 Task: Create a due date automation trigger when advanced on, the moment a card is due add fields with custom field "Resume" set to a date less than 1 working days from now.
Action: Mouse moved to (838, 243)
Screenshot: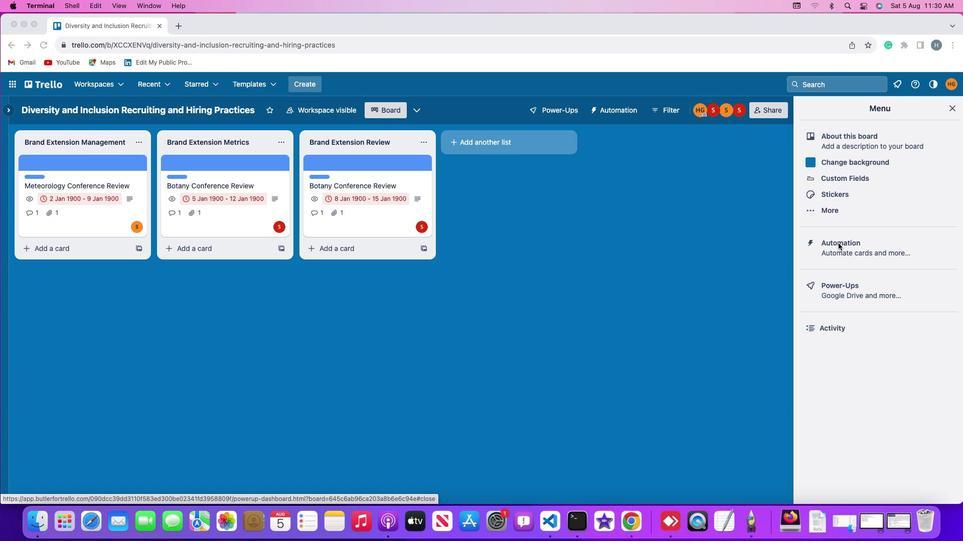 
Action: Mouse pressed left at (838, 243)
Screenshot: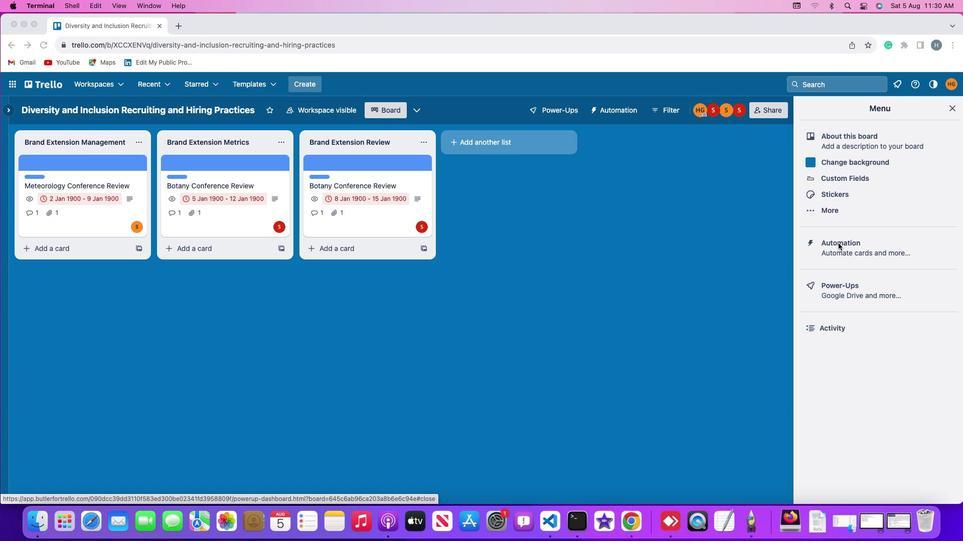 
Action: Mouse pressed left at (838, 243)
Screenshot: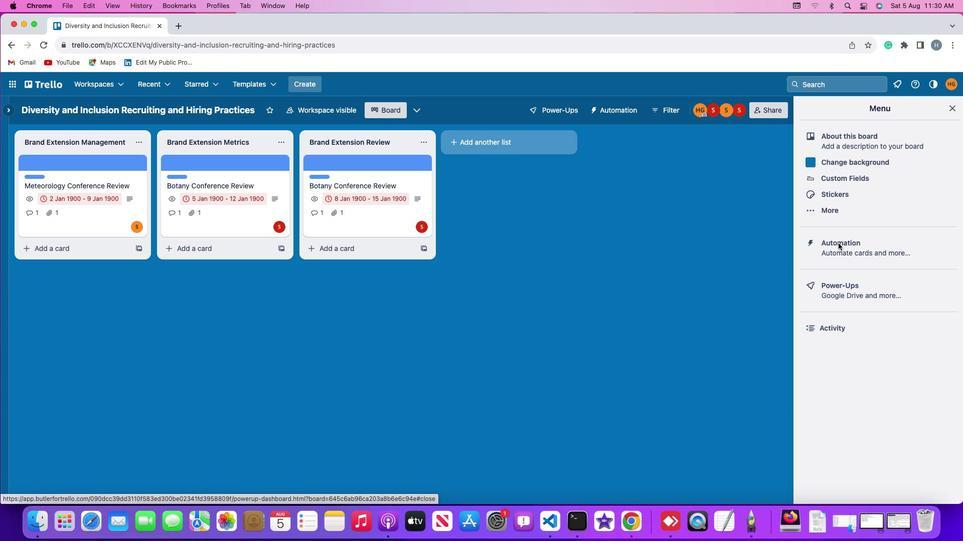 
Action: Mouse moved to (55, 238)
Screenshot: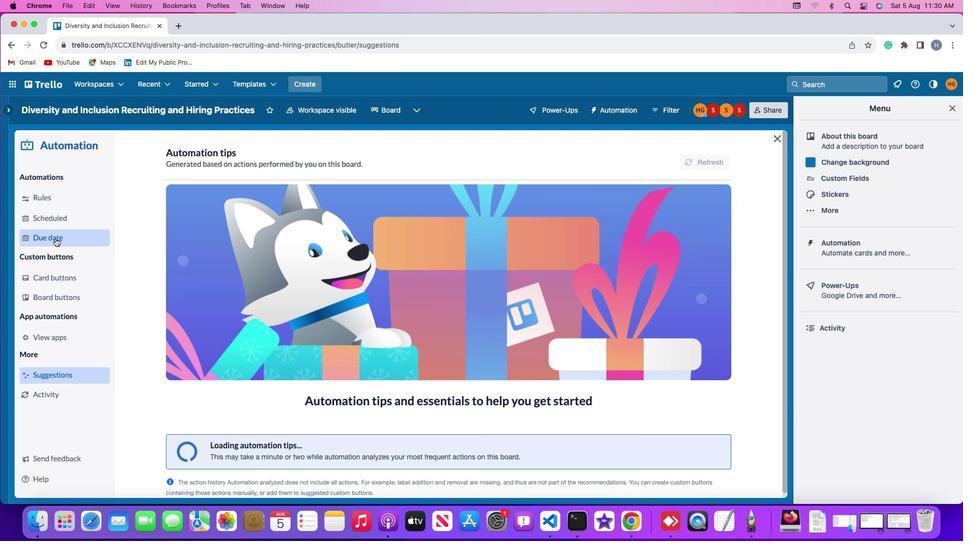 
Action: Mouse pressed left at (55, 238)
Screenshot: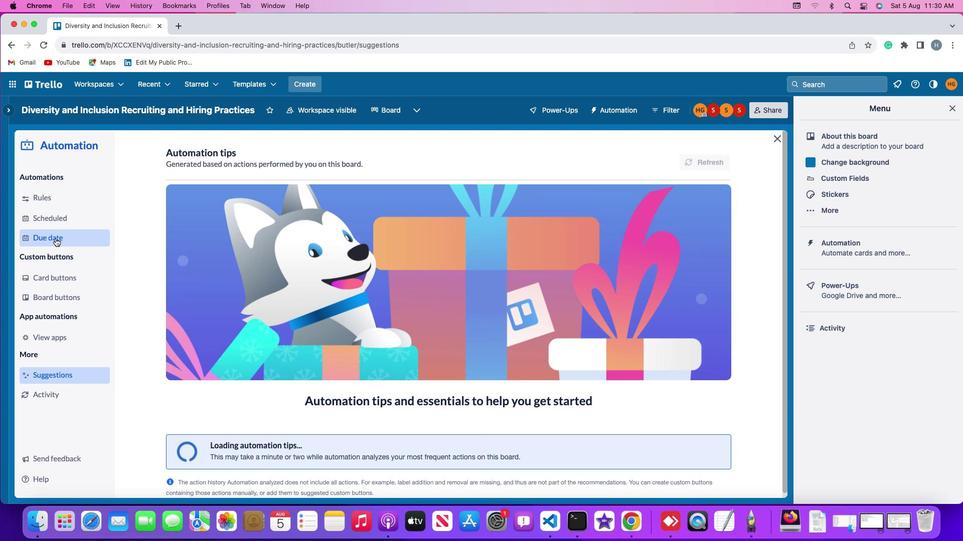 
Action: Mouse moved to (667, 151)
Screenshot: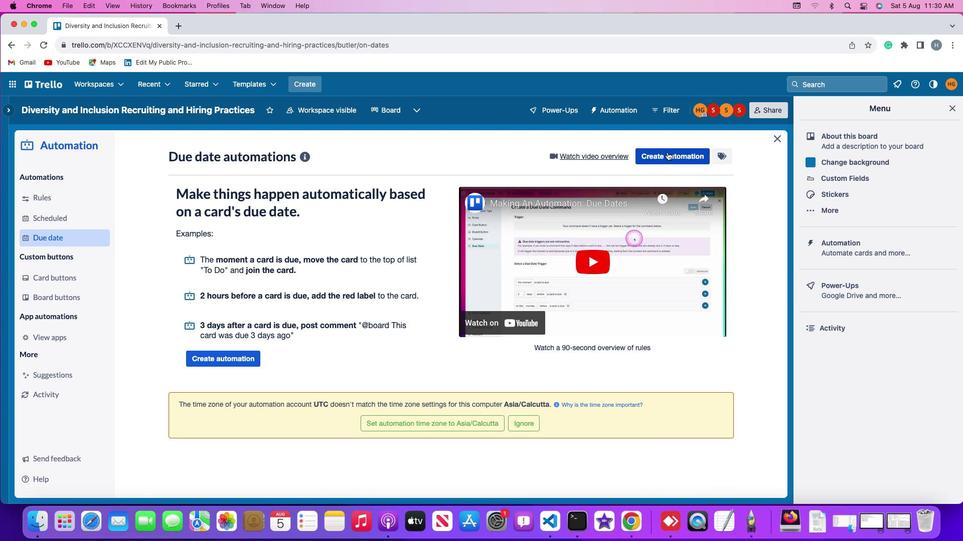
Action: Mouse pressed left at (667, 151)
Screenshot: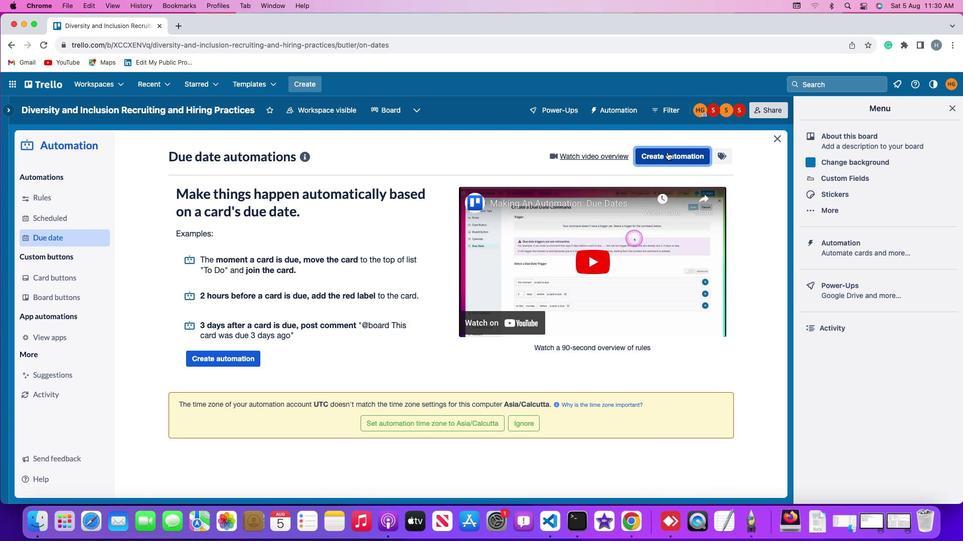 
Action: Mouse moved to (448, 249)
Screenshot: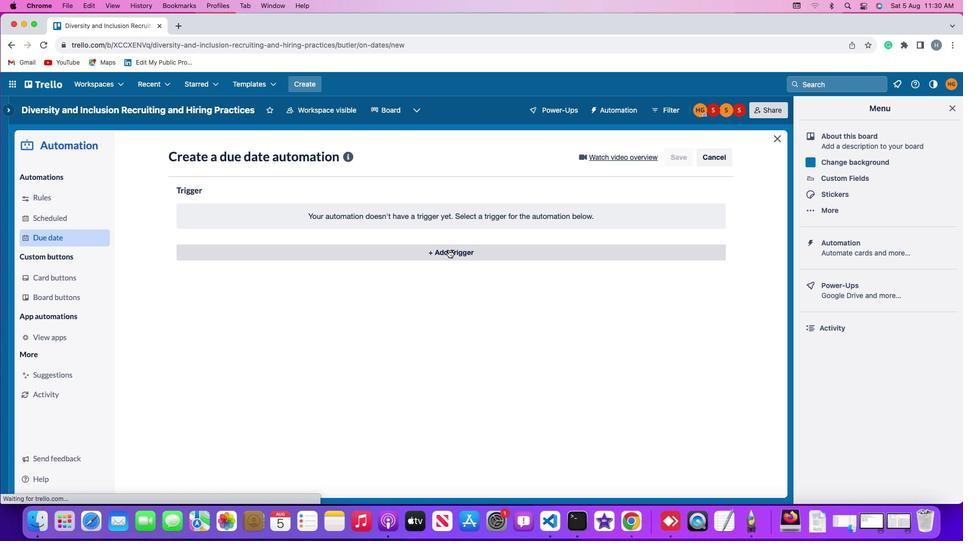 
Action: Mouse pressed left at (448, 249)
Screenshot: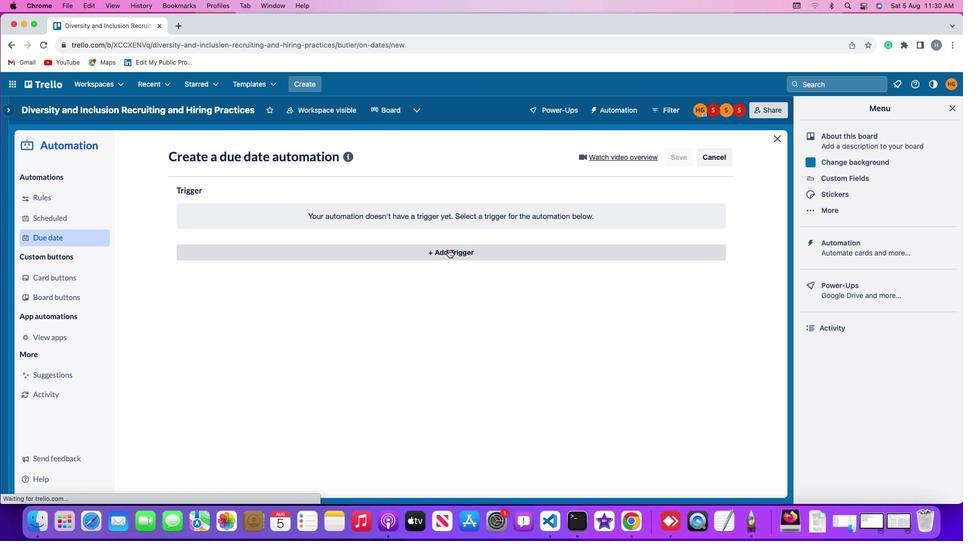 
Action: Mouse moved to (211, 366)
Screenshot: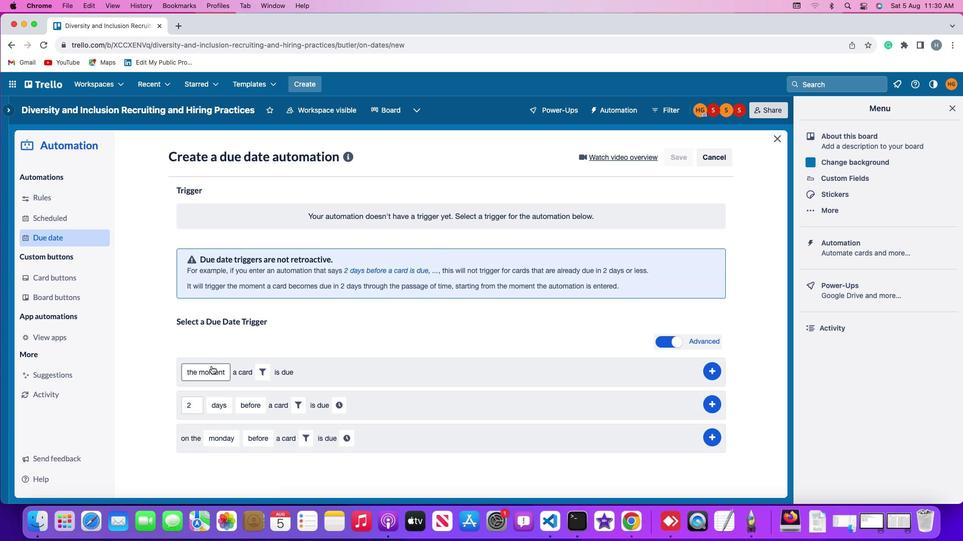
Action: Mouse pressed left at (211, 366)
Screenshot: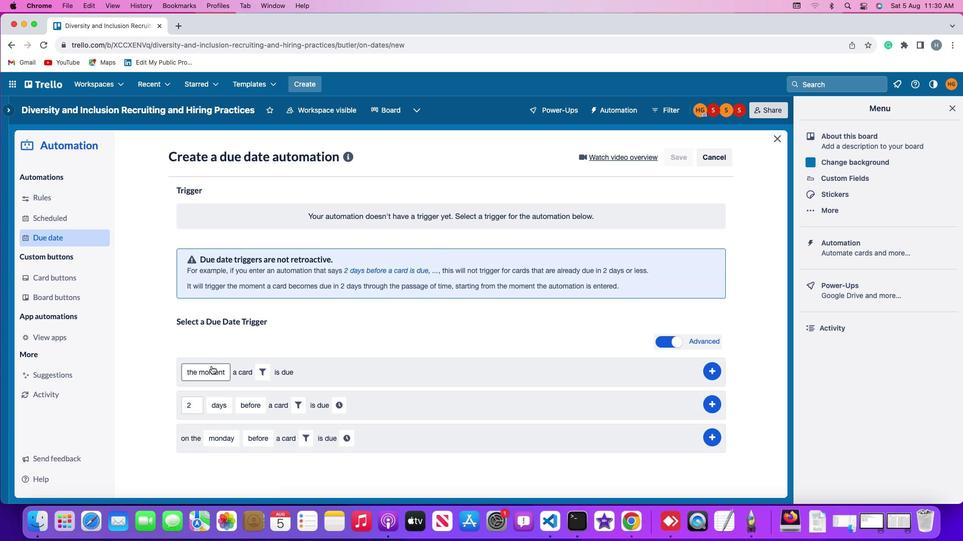 
Action: Mouse moved to (216, 388)
Screenshot: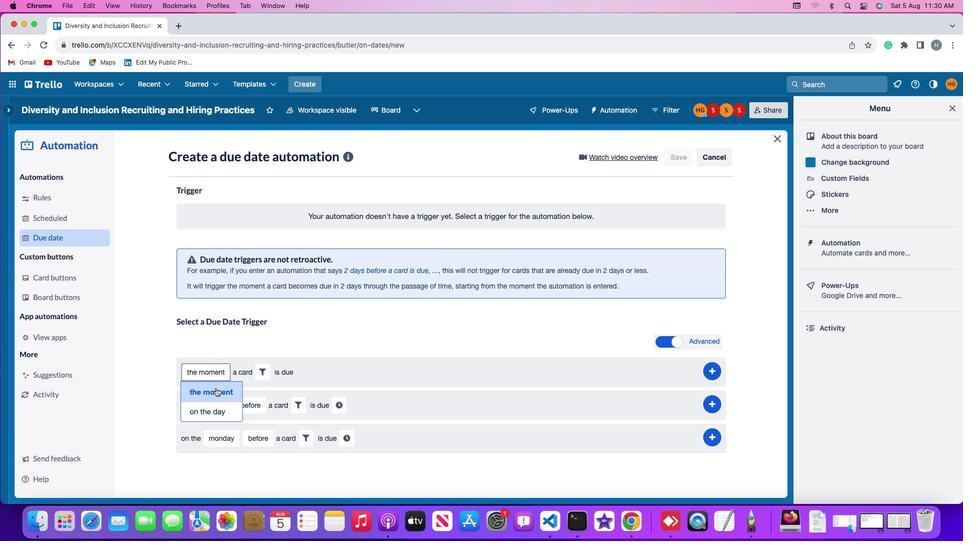 
Action: Mouse pressed left at (216, 388)
Screenshot: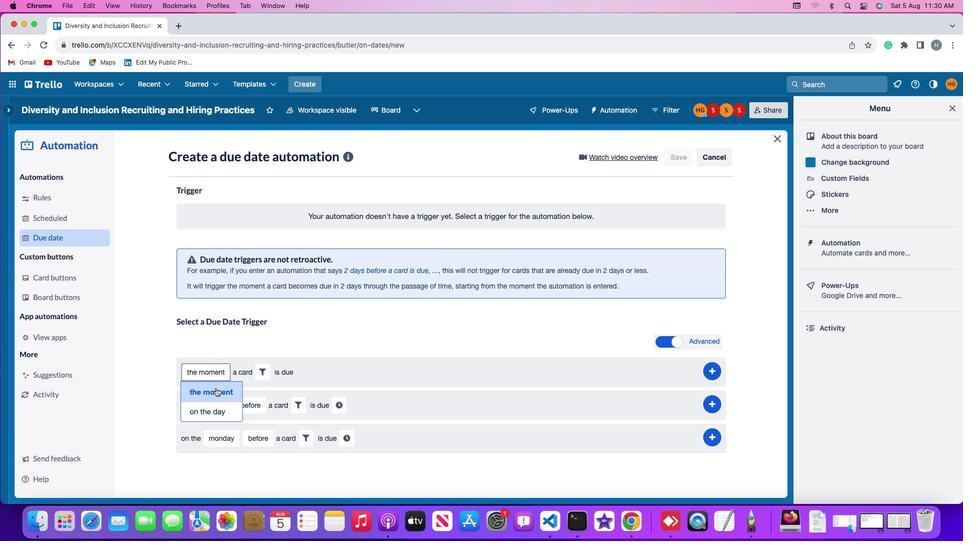 
Action: Mouse moved to (261, 373)
Screenshot: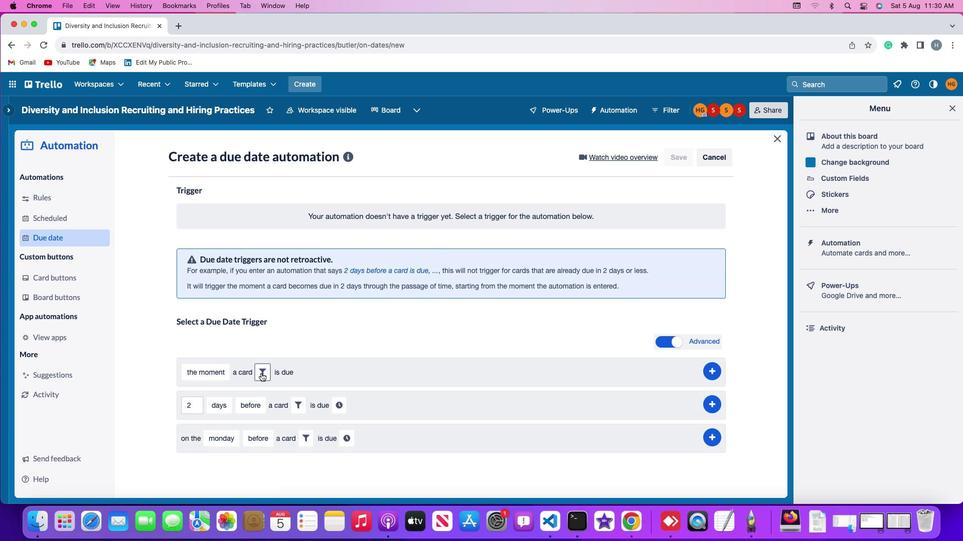 
Action: Mouse pressed left at (261, 373)
Screenshot: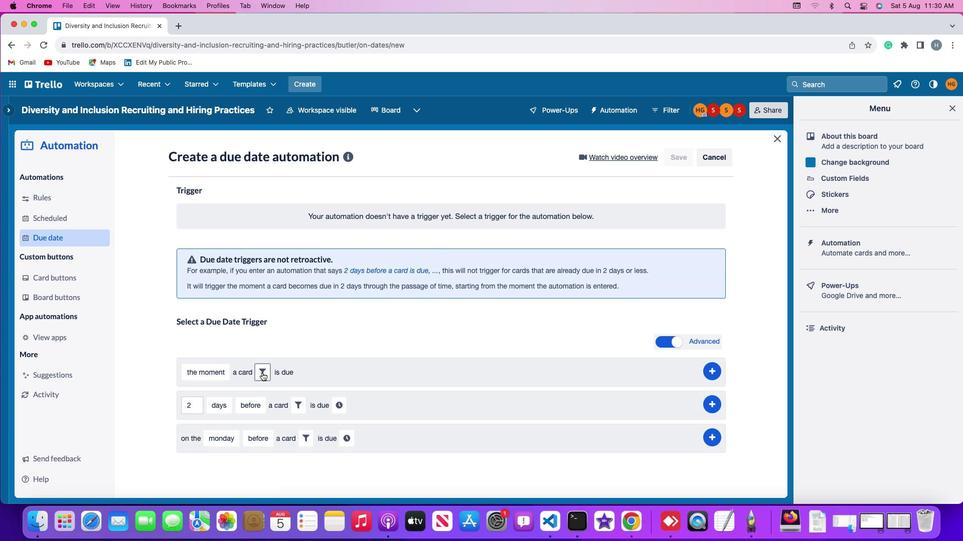 
Action: Mouse moved to (428, 402)
Screenshot: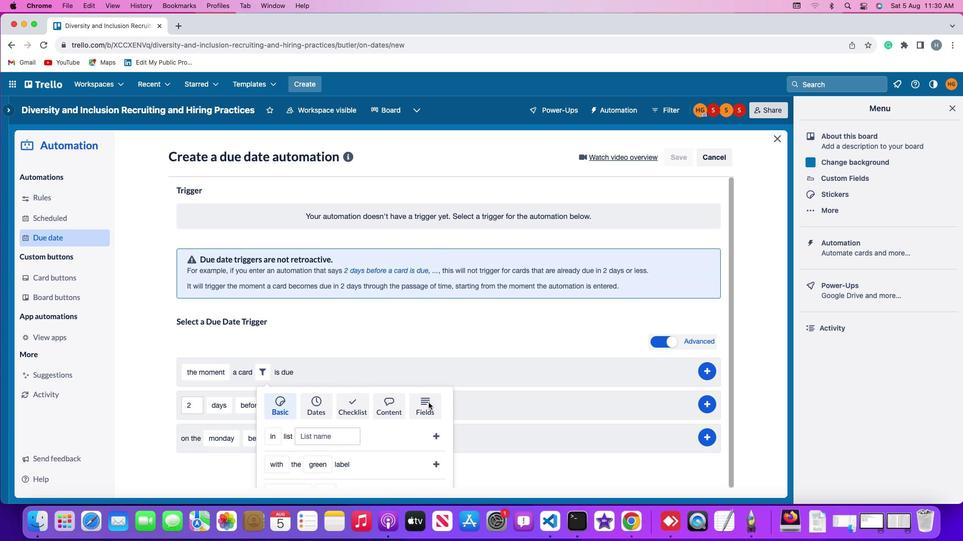 
Action: Mouse pressed left at (428, 402)
Screenshot: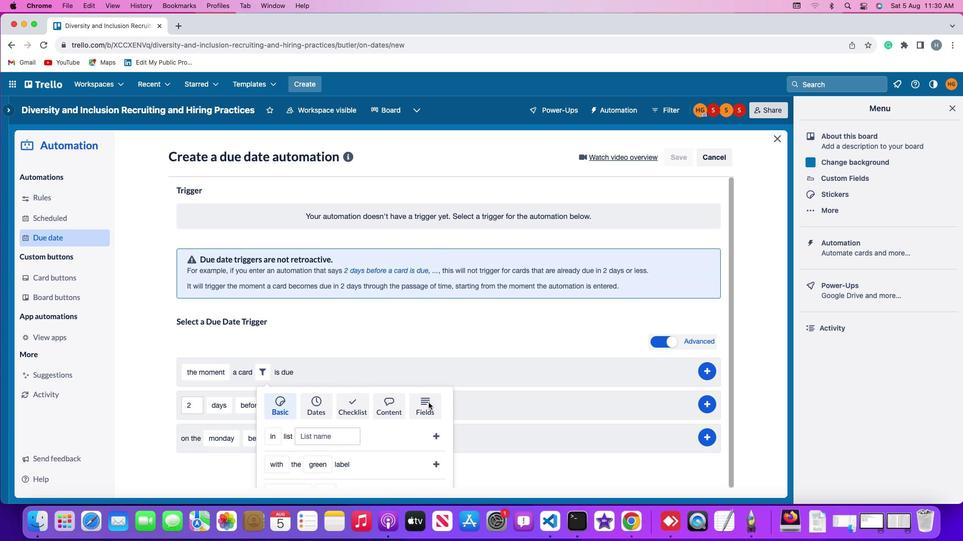 
Action: Mouse scrolled (428, 402) with delta (0, 0)
Screenshot: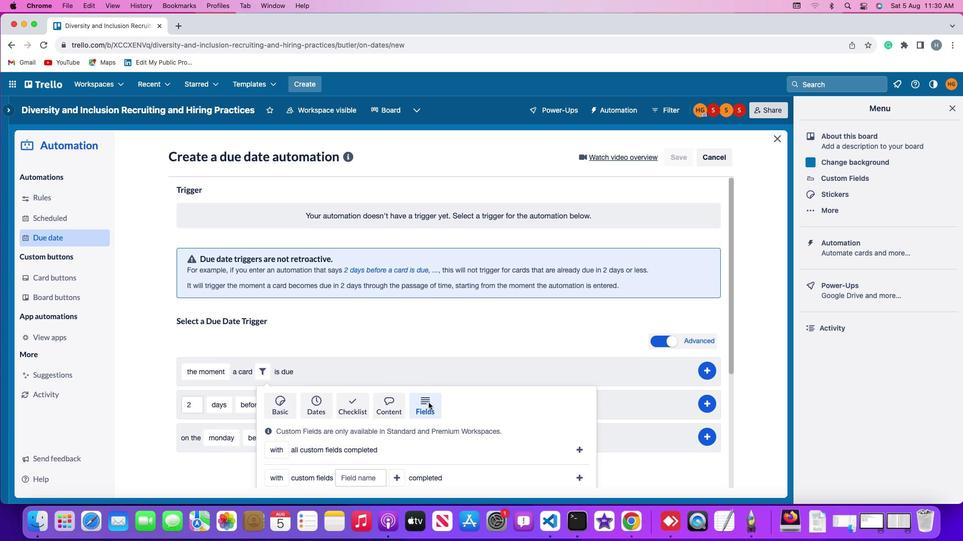 
Action: Mouse scrolled (428, 402) with delta (0, 0)
Screenshot: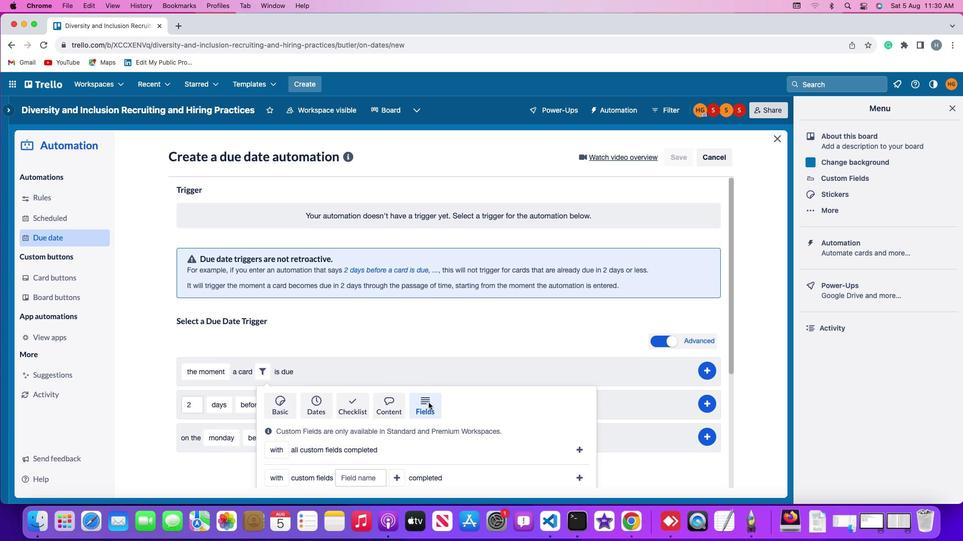 
Action: Mouse scrolled (428, 402) with delta (0, -1)
Screenshot: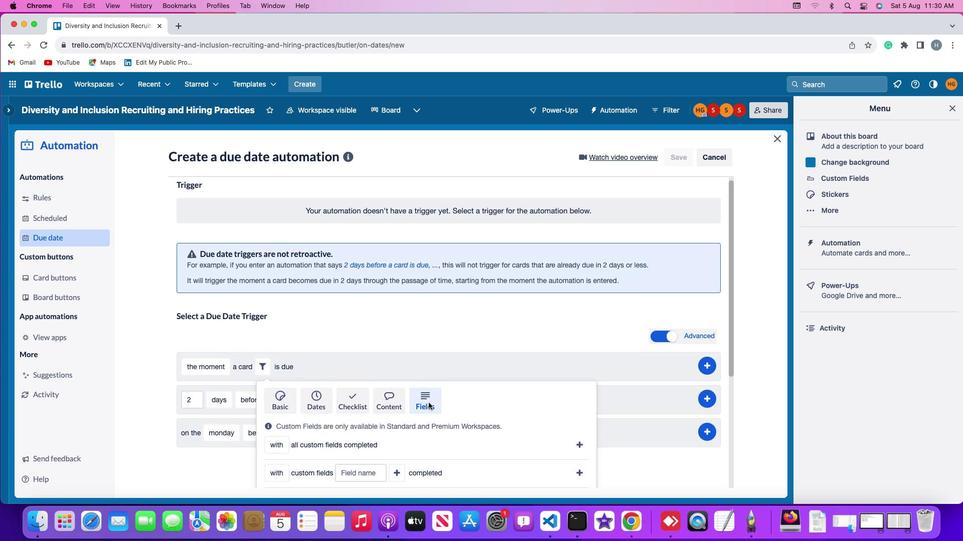 
Action: Mouse scrolled (428, 402) with delta (0, -2)
Screenshot: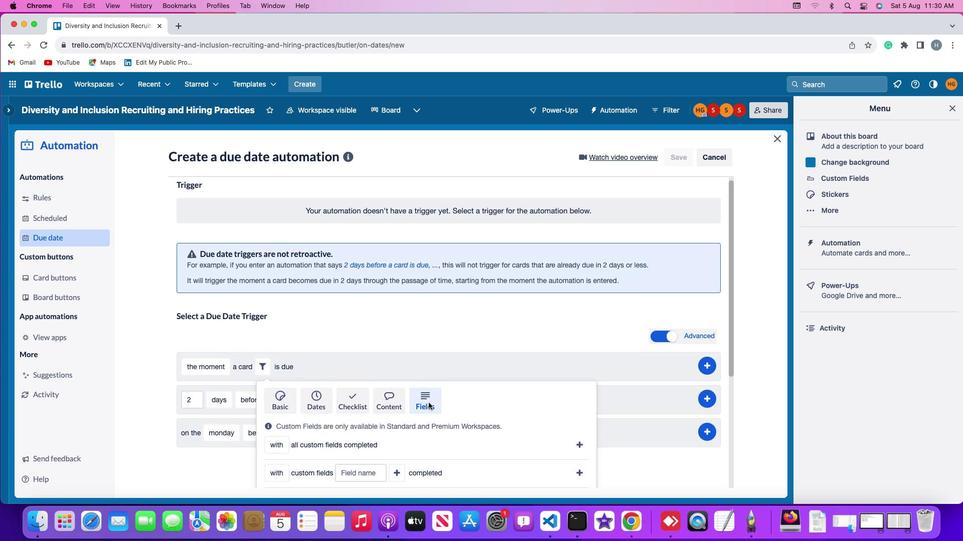 
Action: Mouse scrolled (428, 402) with delta (0, -3)
Screenshot: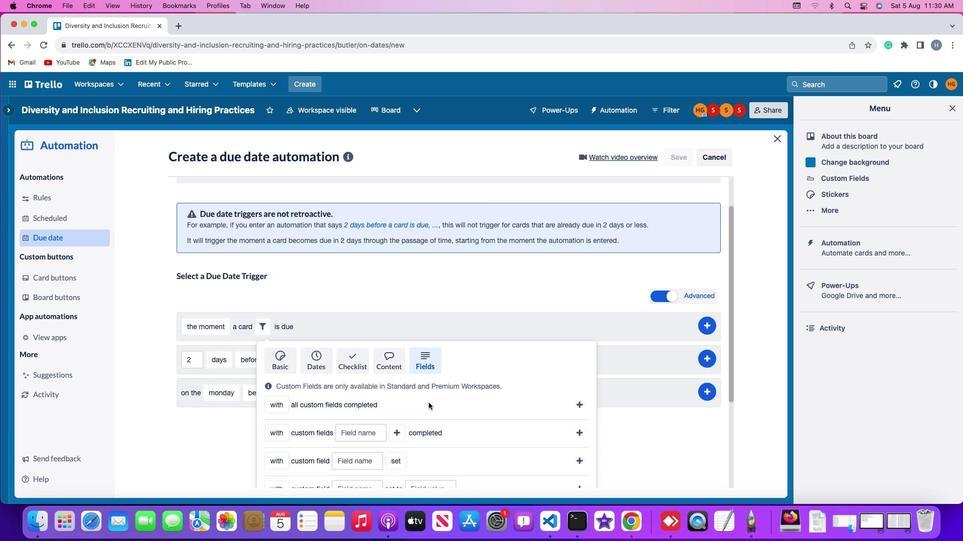 
Action: Mouse scrolled (428, 402) with delta (0, -3)
Screenshot: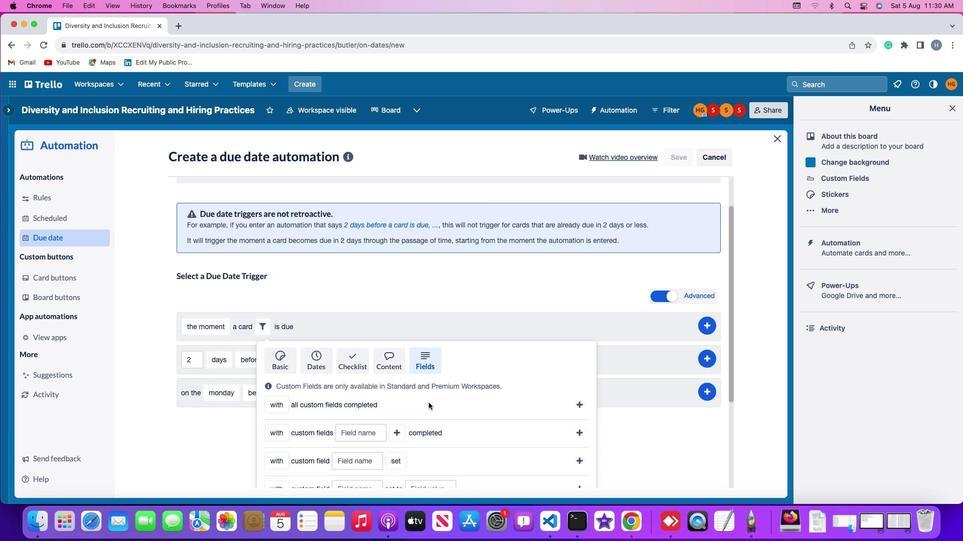 
Action: Mouse scrolled (428, 402) with delta (0, -3)
Screenshot: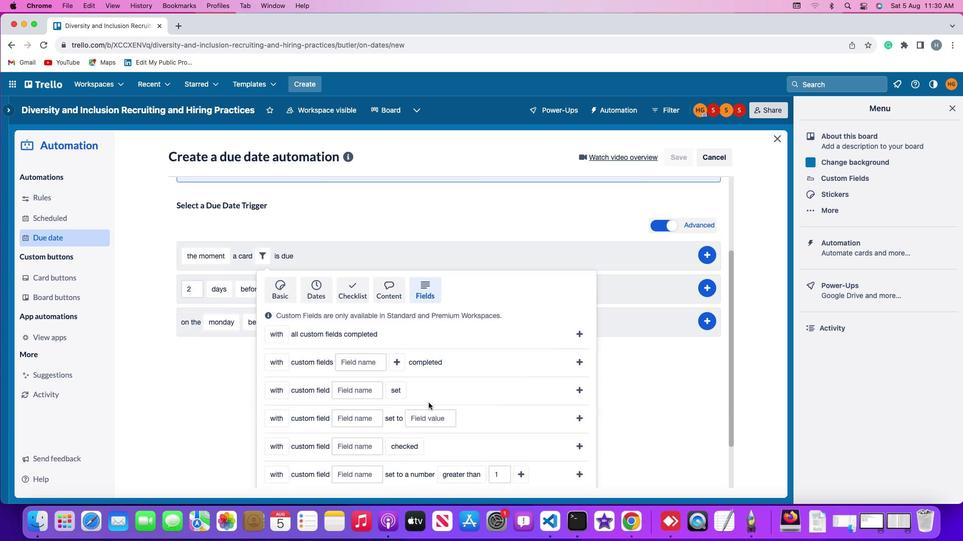 
Action: Mouse scrolled (428, 402) with delta (0, 0)
Screenshot: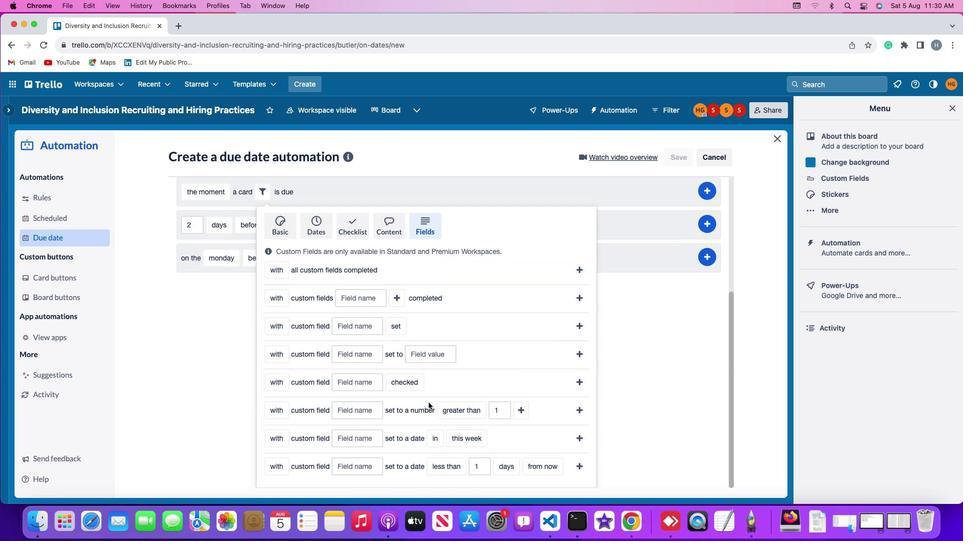 
Action: Mouse scrolled (428, 402) with delta (0, 0)
Screenshot: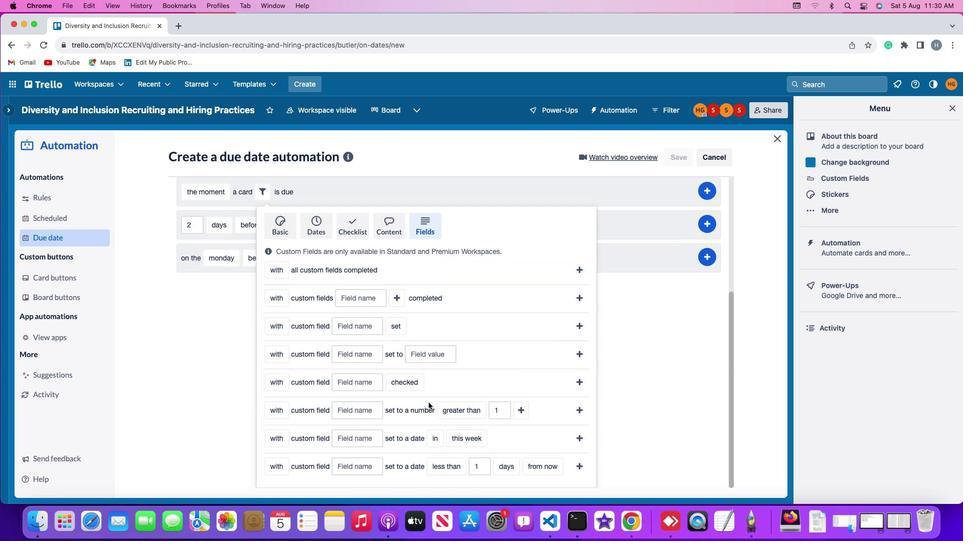 
Action: Mouse scrolled (428, 402) with delta (0, -1)
Screenshot: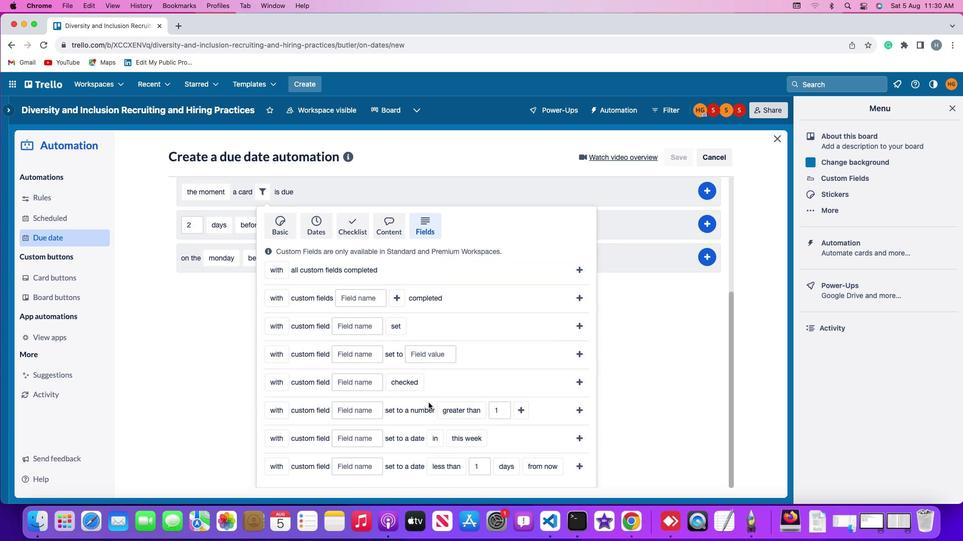 
Action: Mouse scrolled (428, 402) with delta (0, -2)
Screenshot: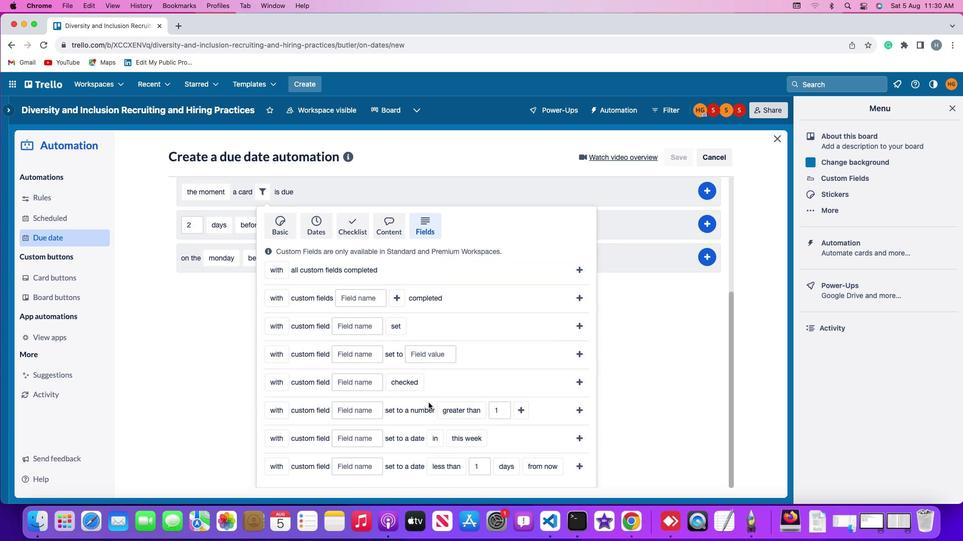 
Action: Mouse scrolled (428, 402) with delta (0, -3)
Screenshot: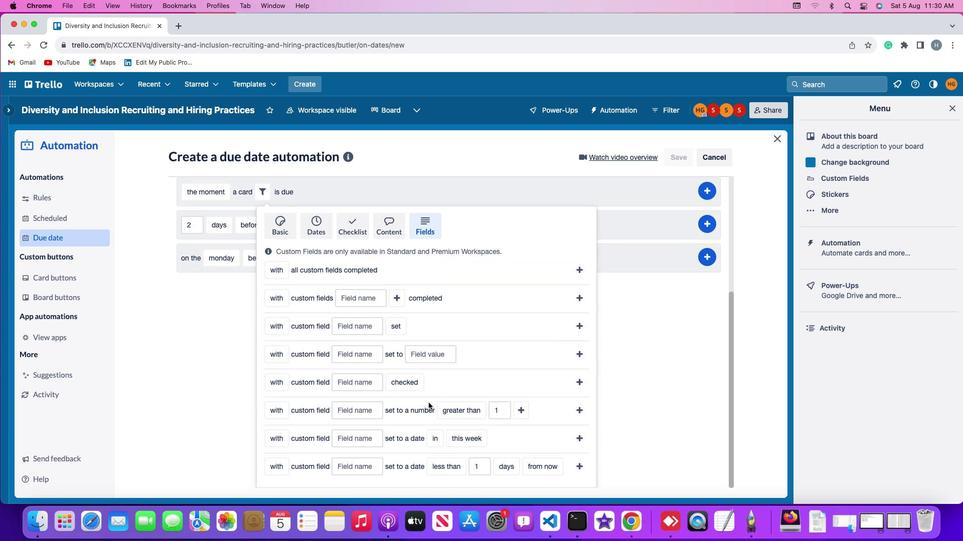 
Action: Mouse moved to (277, 466)
Screenshot: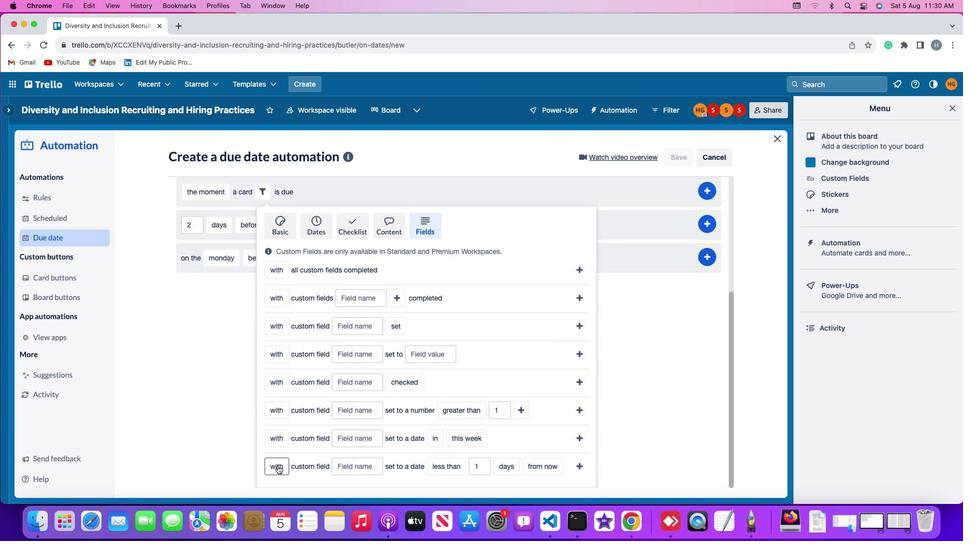 
Action: Mouse pressed left at (277, 466)
Screenshot: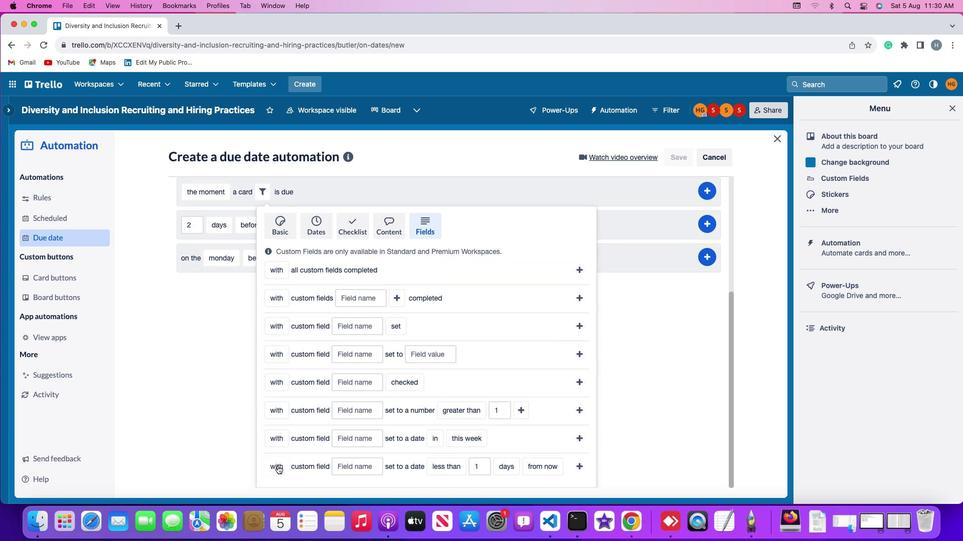 
Action: Mouse moved to (284, 427)
Screenshot: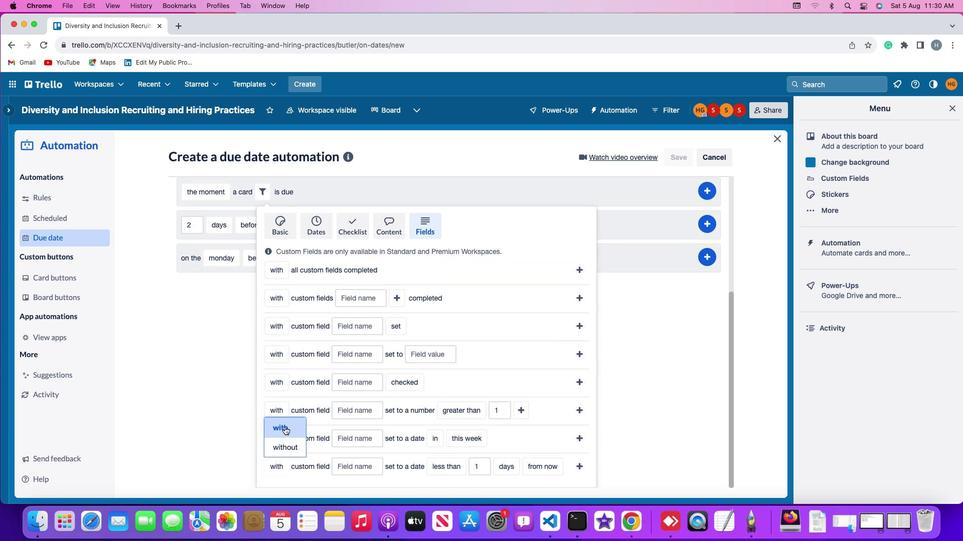 
Action: Mouse pressed left at (284, 427)
Screenshot: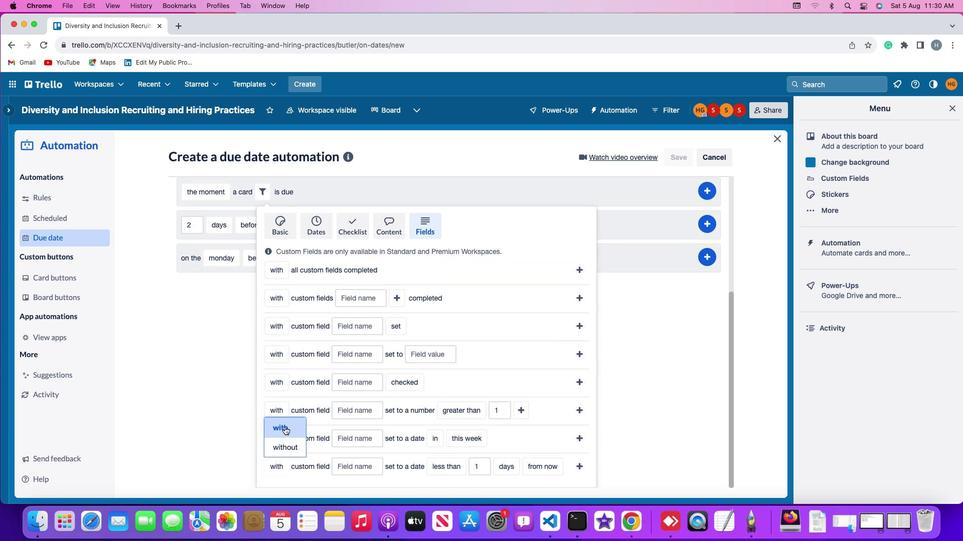 
Action: Mouse moved to (348, 466)
Screenshot: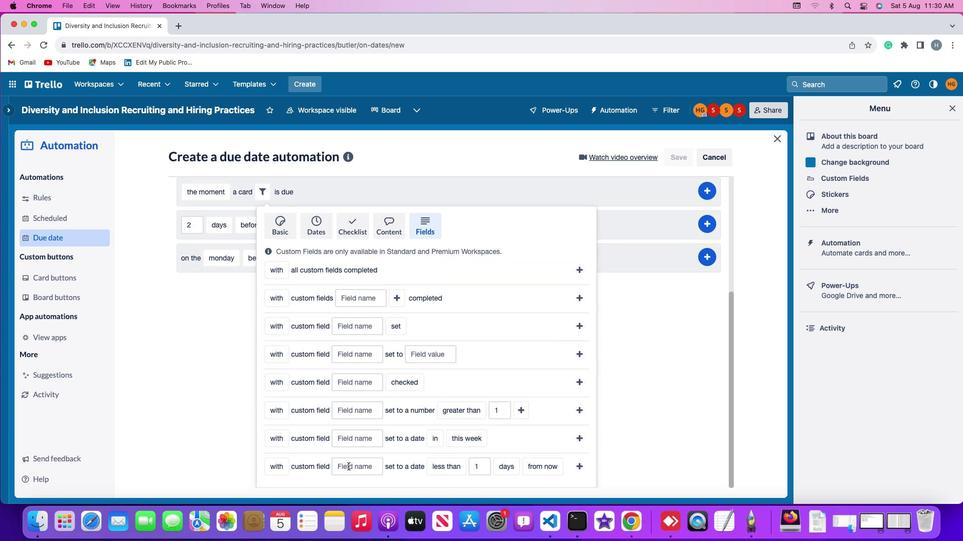 
Action: Mouse pressed left at (348, 466)
Screenshot: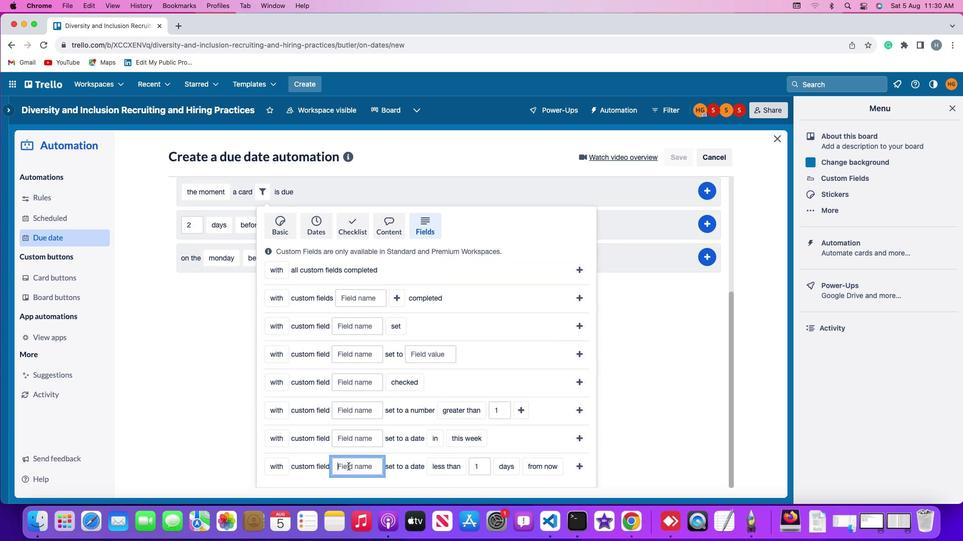 
Action: Mouse moved to (348, 466)
Screenshot: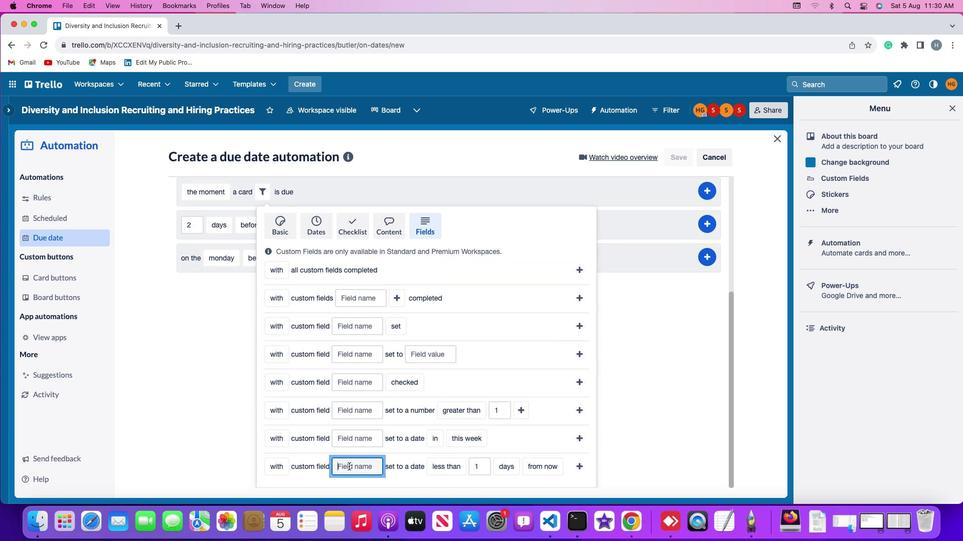 
Action: Key pressed Key.shift'R''e''s''u''m''e'
Screenshot: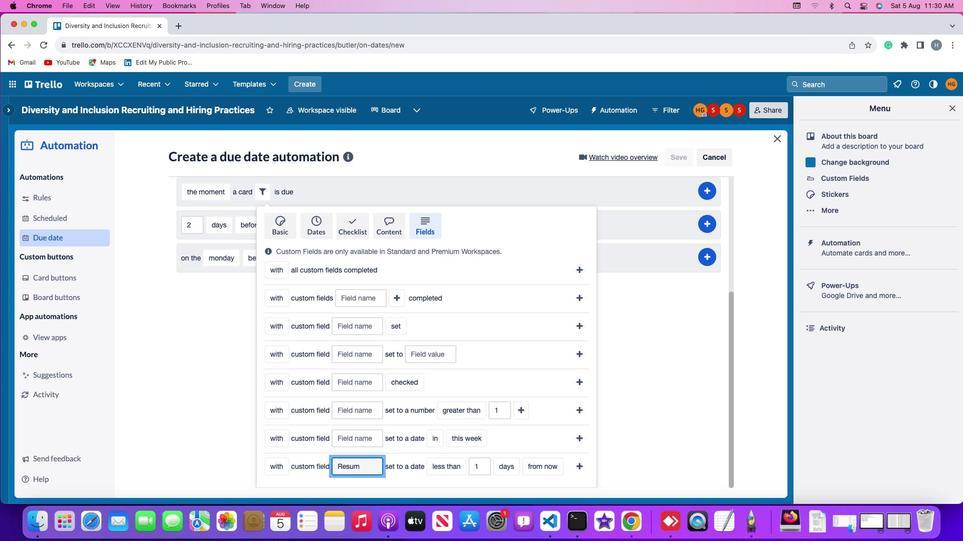 
Action: Mouse moved to (440, 466)
Screenshot: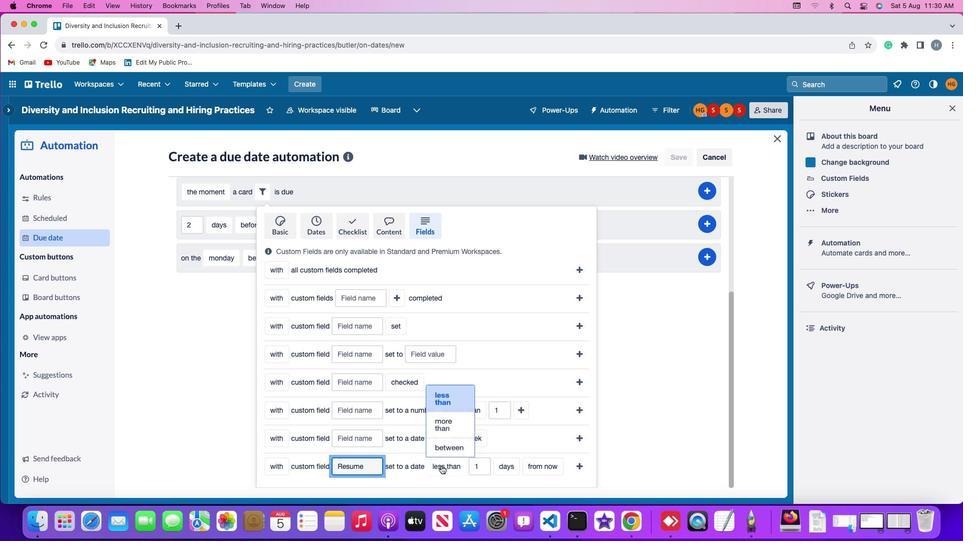 
Action: Mouse pressed left at (440, 466)
Screenshot: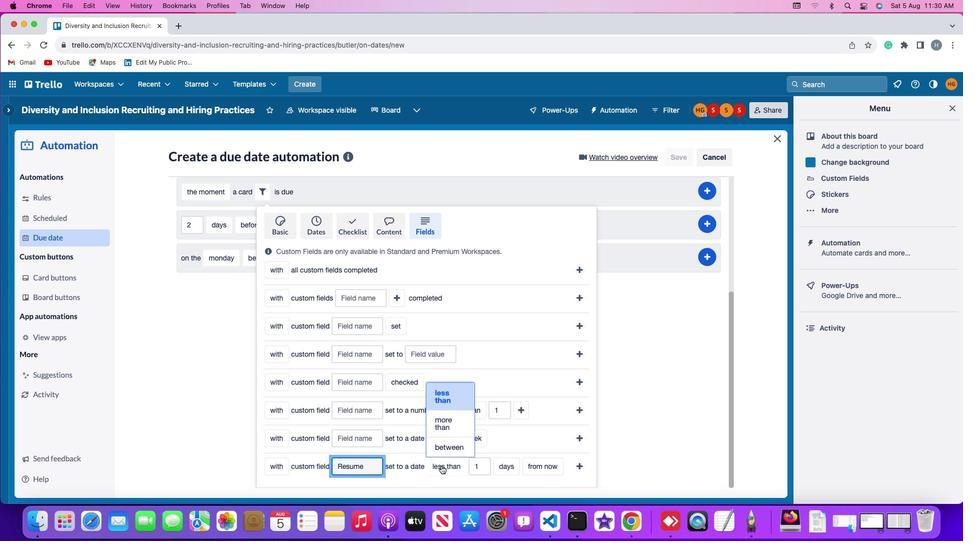 
Action: Mouse moved to (446, 397)
Screenshot: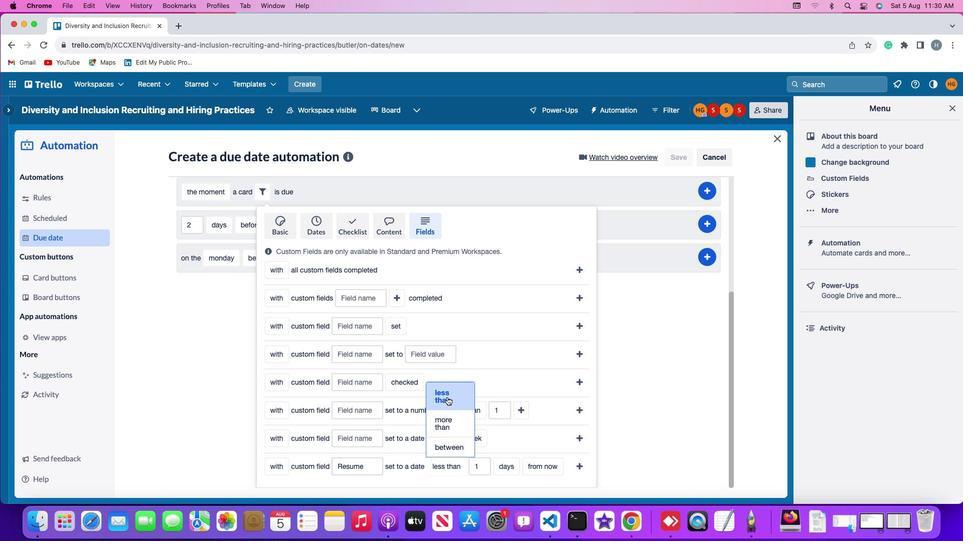
Action: Mouse pressed left at (446, 397)
Screenshot: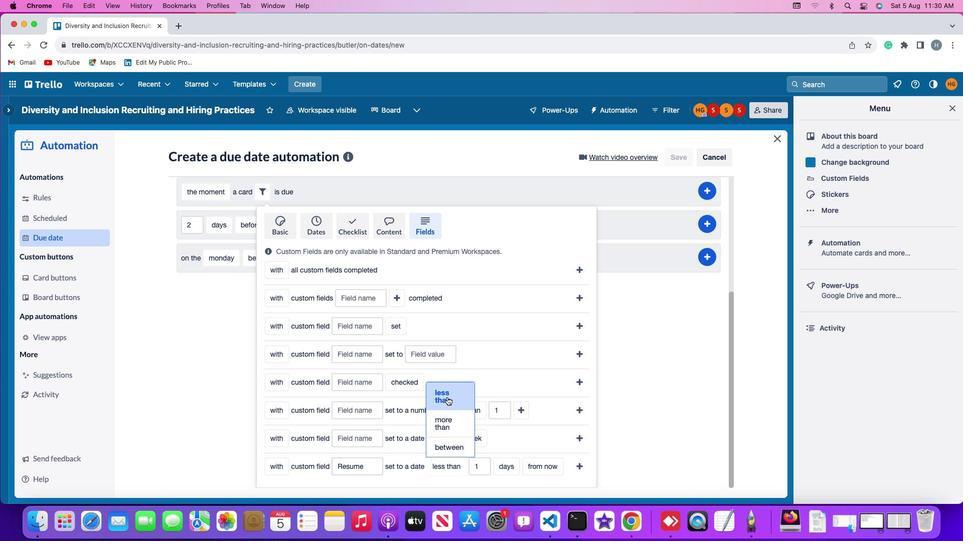 
Action: Mouse moved to (480, 468)
Screenshot: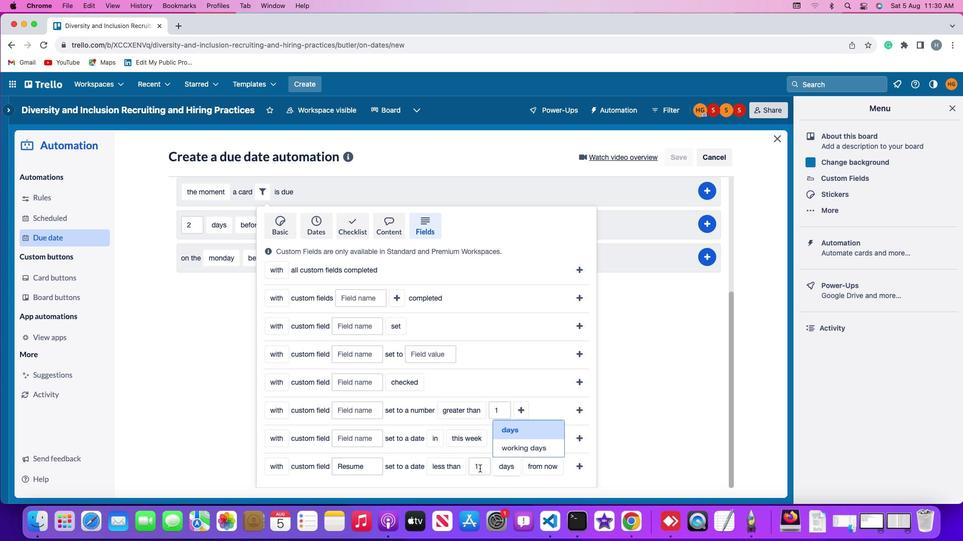 
Action: Mouse pressed left at (480, 468)
Screenshot: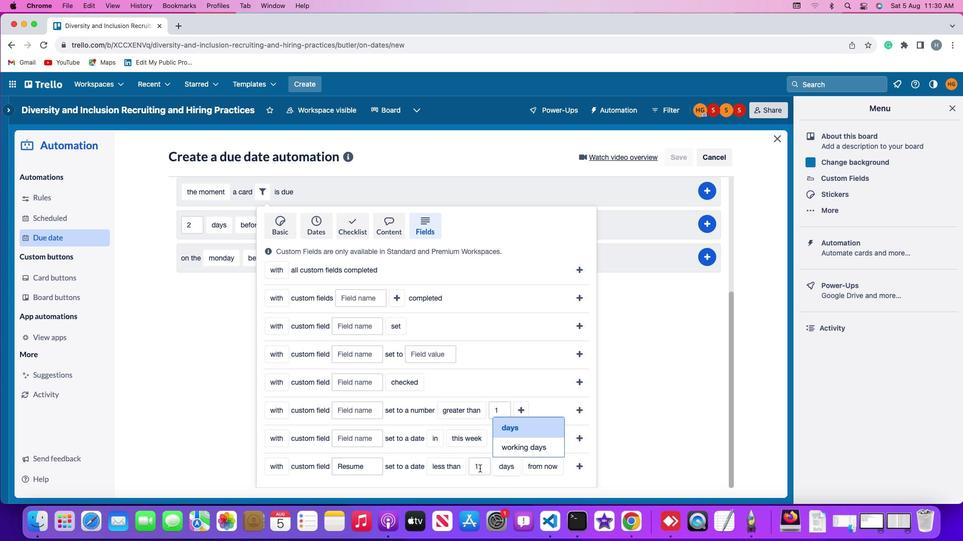 
Action: Mouse moved to (481, 467)
Screenshot: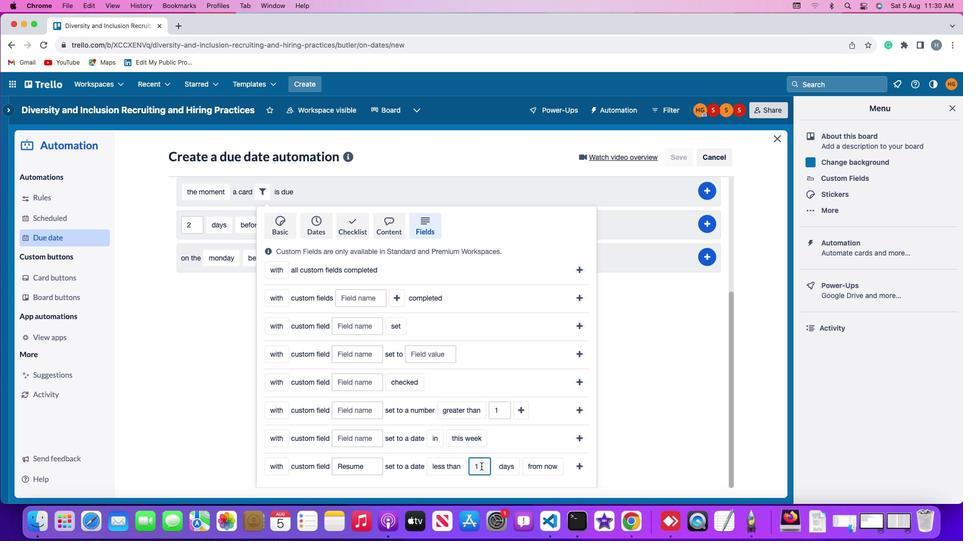 
Action: Key pressed Key.backspace
Screenshot: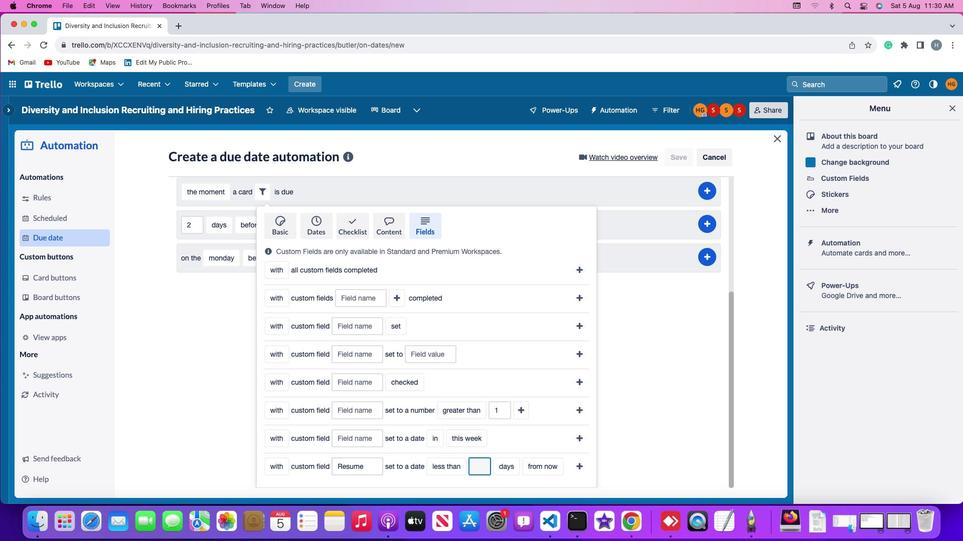 
Action: Mouse moved to (481, 467)
Screenshot: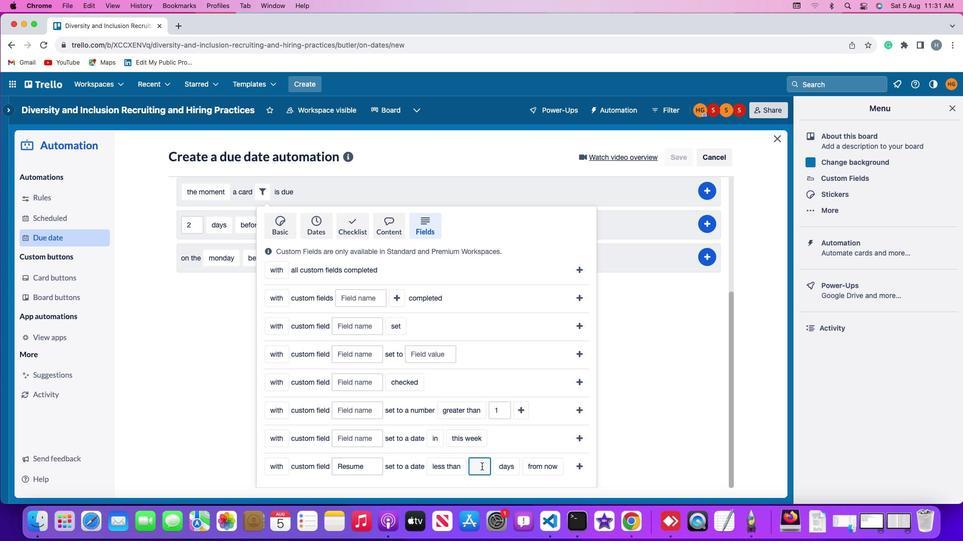 
Action: Key pressed '1'
Screenshot: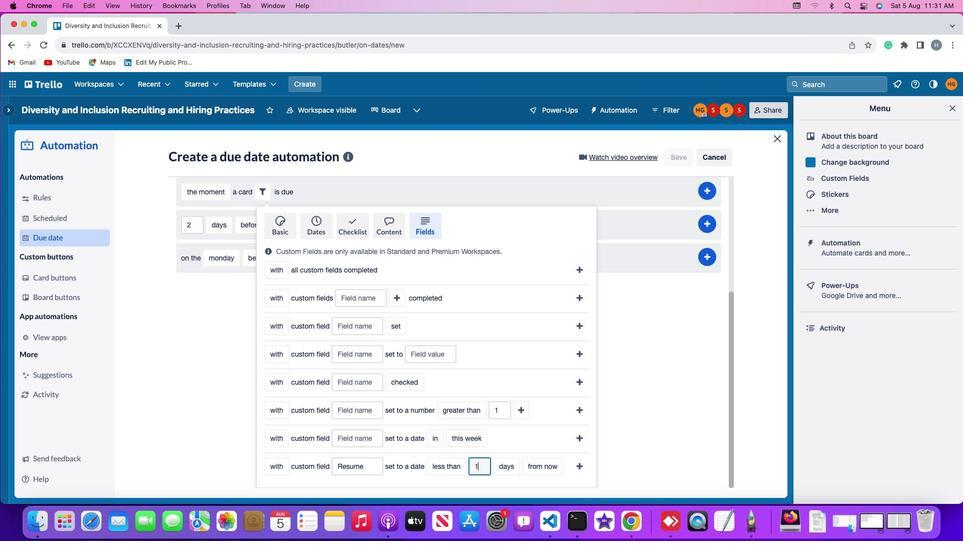 
Action: Mouse moved to (502, 469)
Screenshot: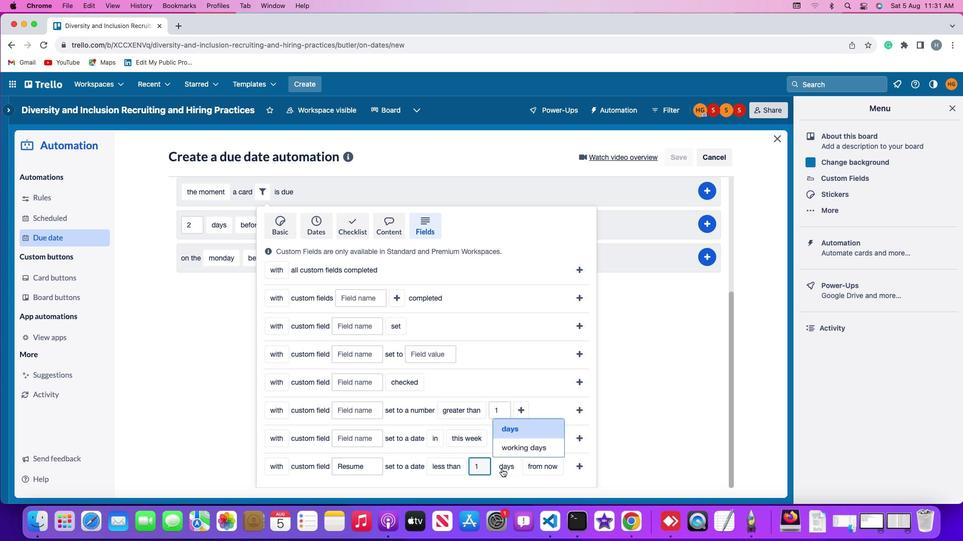 
Action: Mouse pressed left at (502, 469)
Screenshot: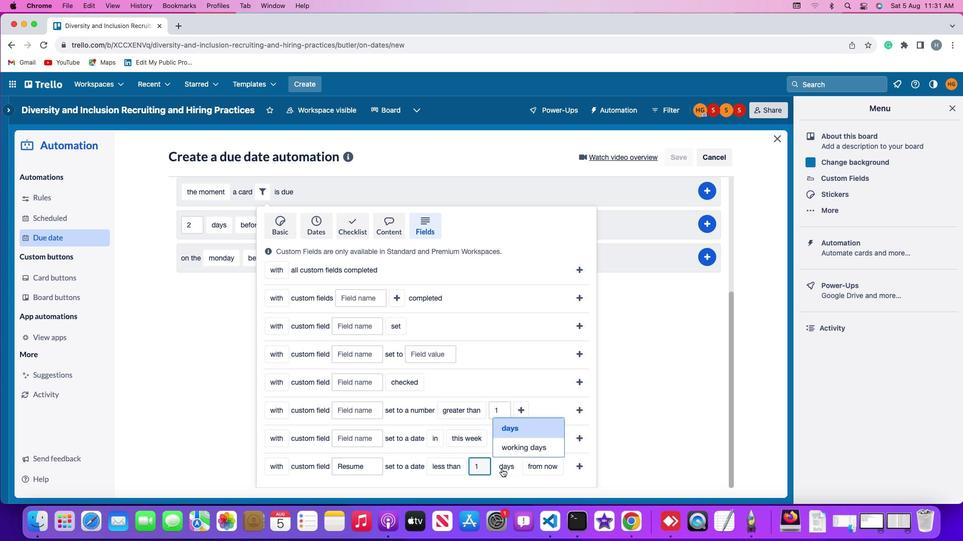 
Action: Mouse moved to (514, 451)
Screenshot: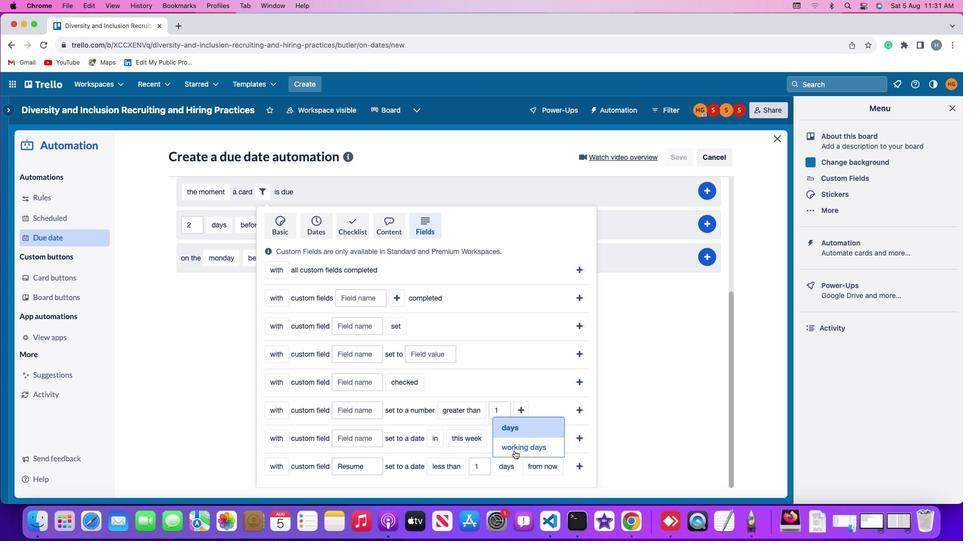 
Action: Mouse pressed left at (514, 451)
Screenshot: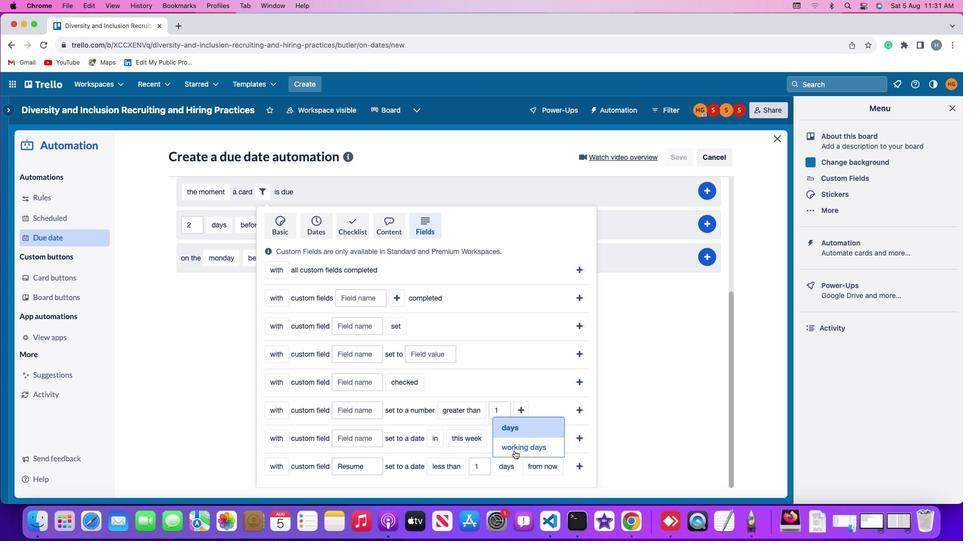 
Action: Mouse moved to (562, 467)
Screenshot: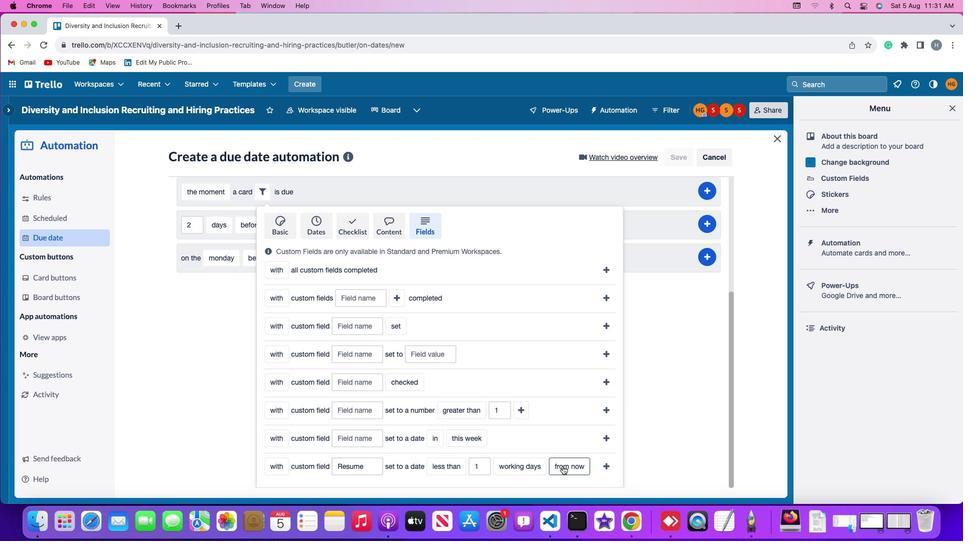 
Action: Mouse pressed left at (562, 467)
Screenshot: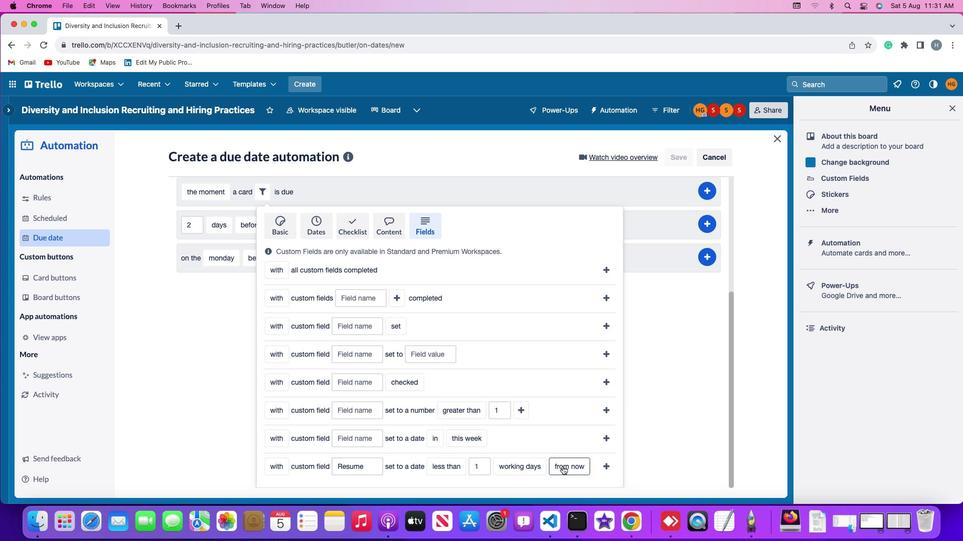 
Action: Mouse moved to (573, 422)
Screenshot: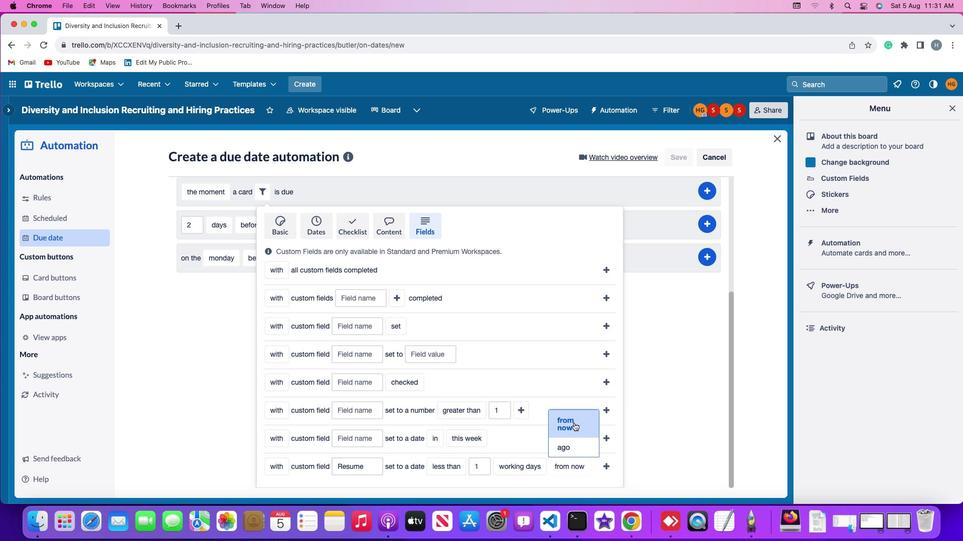 
Action: Mouse pressed left at (573, 422)
Screenshot: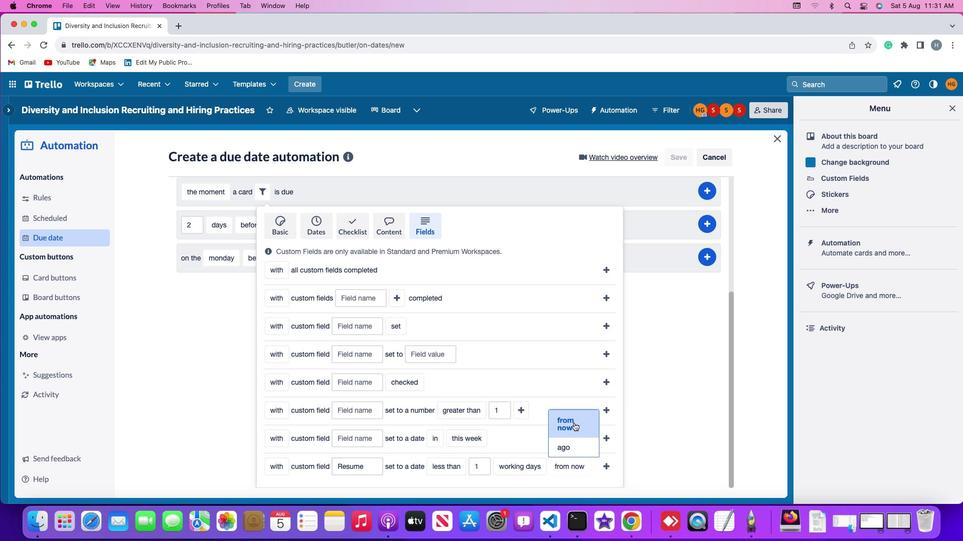 
Action: Mouse moved to (607, 465)
Screenshot: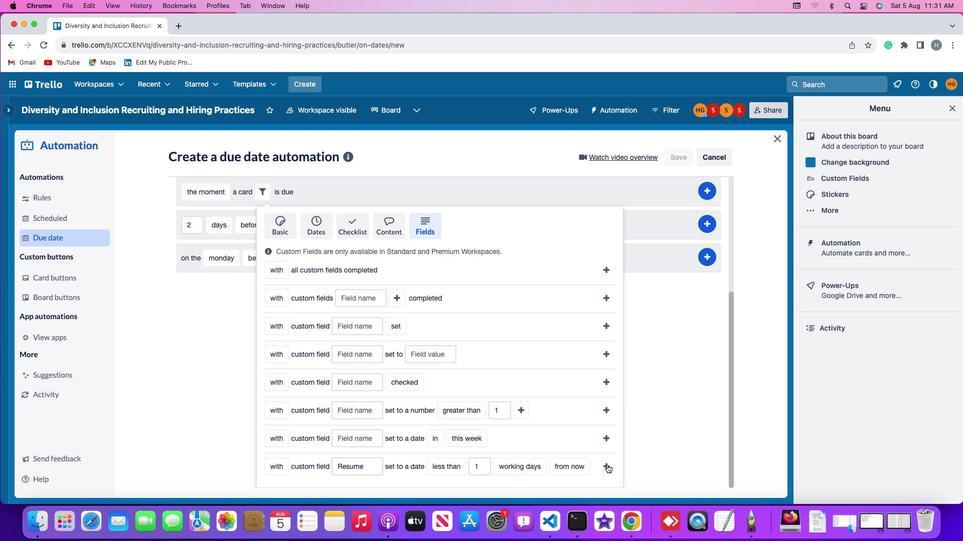 
Action: Mouse pressed left at (607, 465)
Screenshot: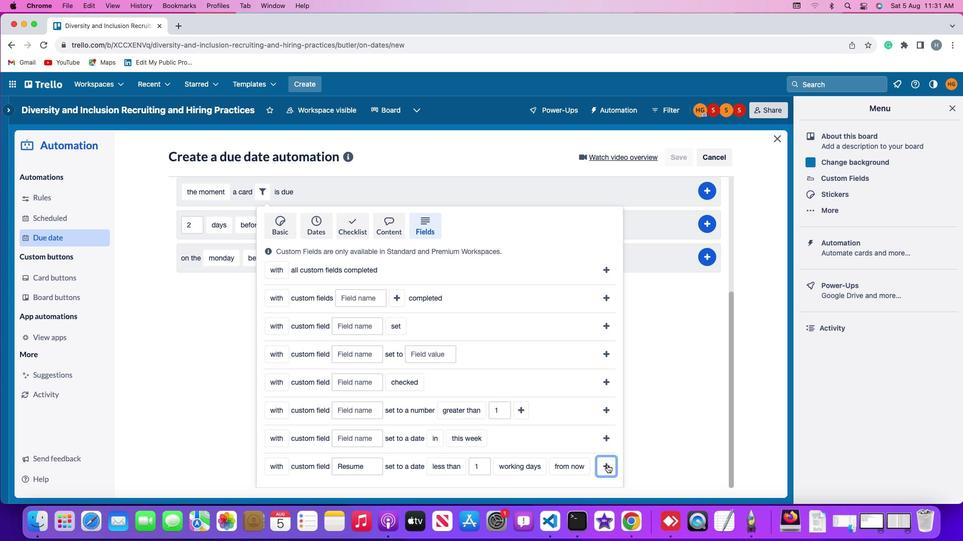 
Action: Mouse moved to (710, 368)
Screenshot: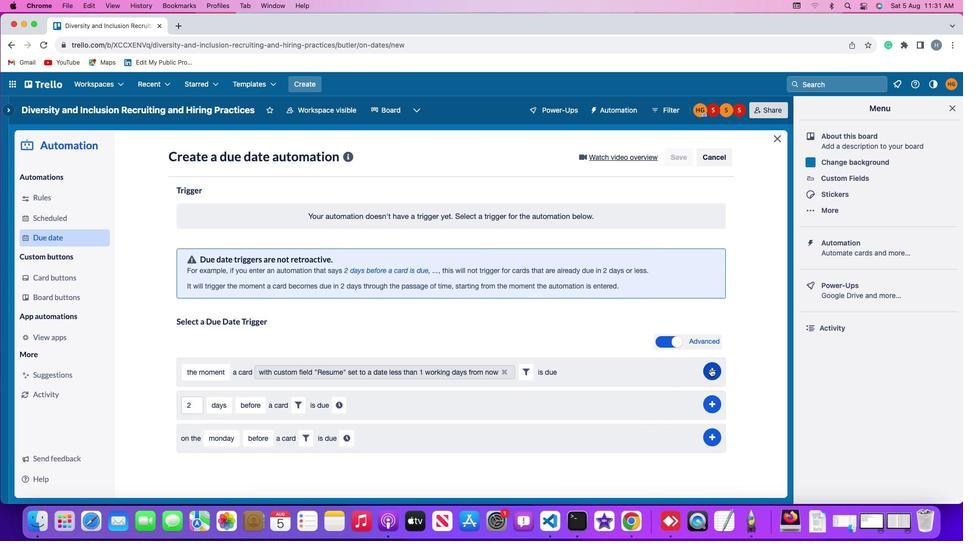 
Action: Mouse pressed left at (710, 368)
Screenshot: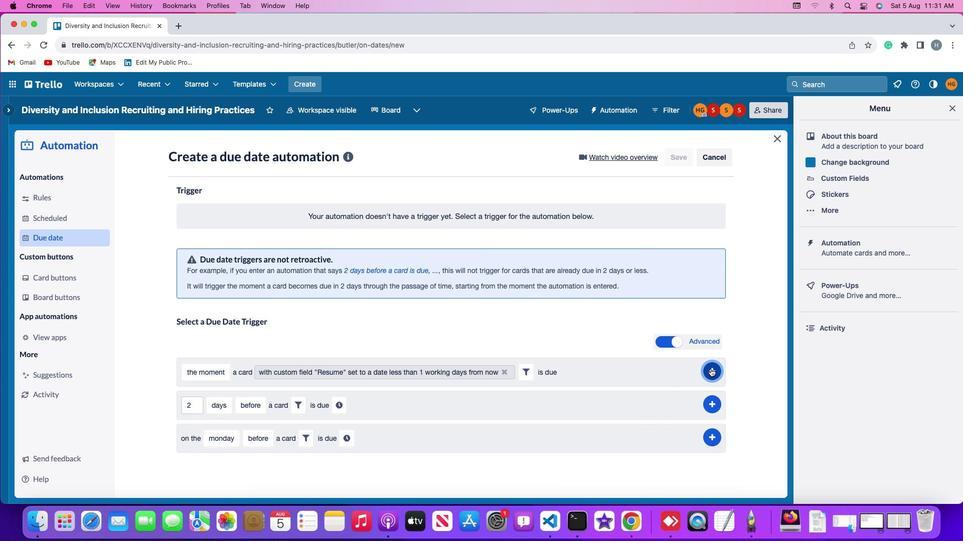 
Action: Mouse moved to (757, 309)
Screenshot: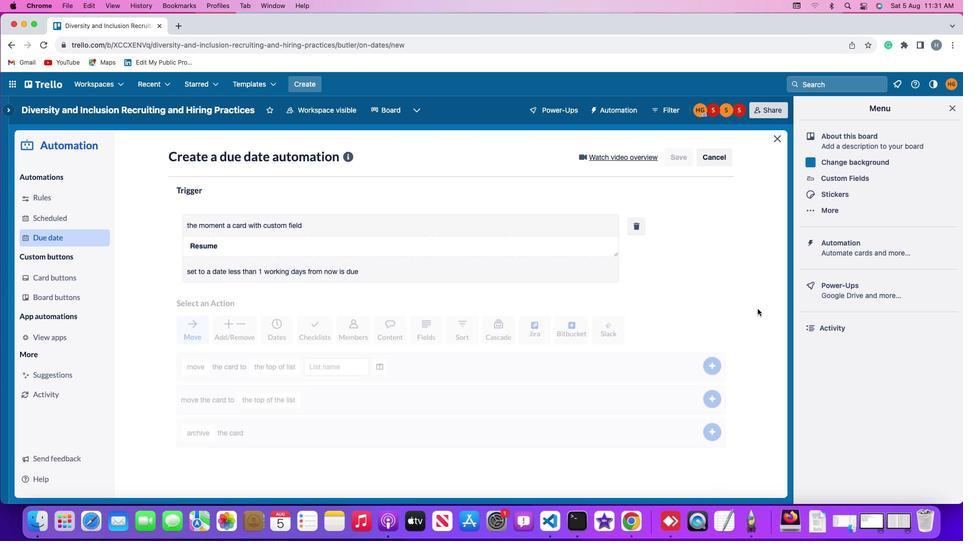 
